 Task: Add the task  Add a feature to import/export data in the app to the section Code Rush in the project TripleWorks and add a Due Date to the respective task as 2023/07/19.
Action: Mouse moved to (752, 523)
Screenshot: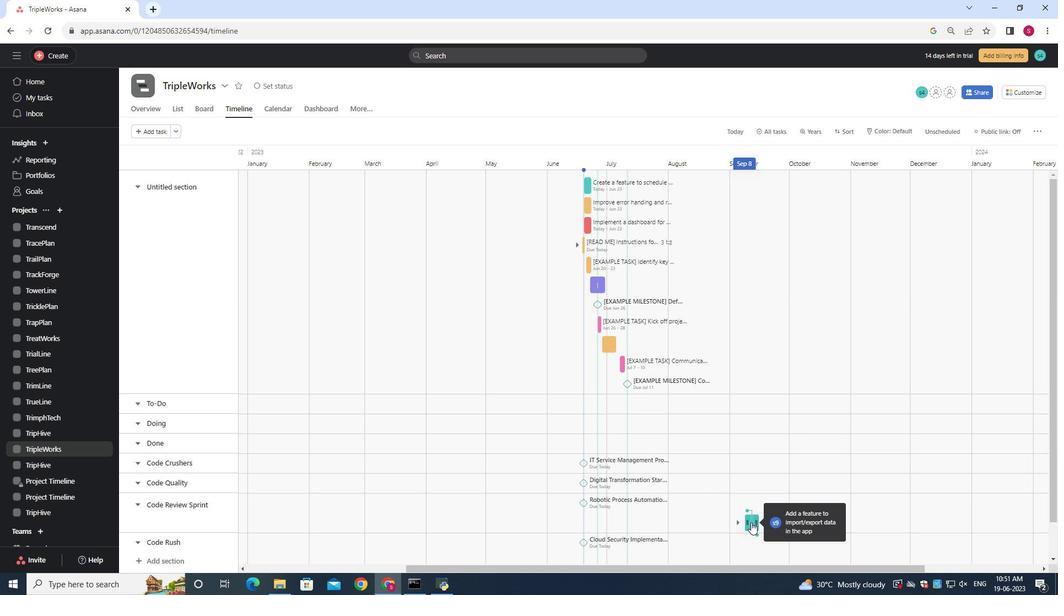 
Action: Mouse pressed left at (752, 523)
Screenshot: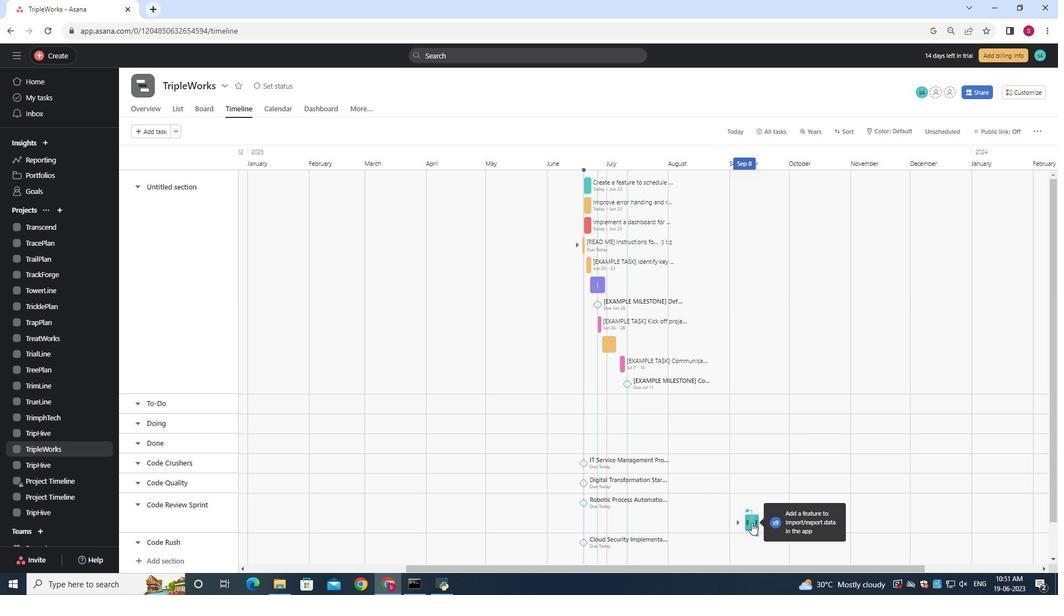 
Action: Mouse moved to (747, 536)
Screenshot: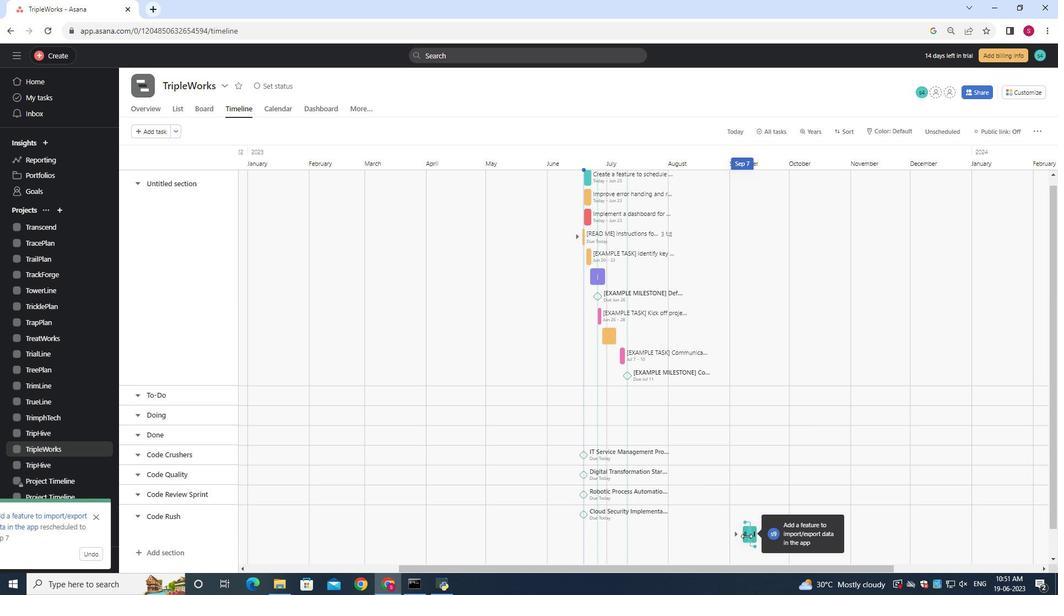 
Action: Mouse pressed left at (747, 536)
Screenshot: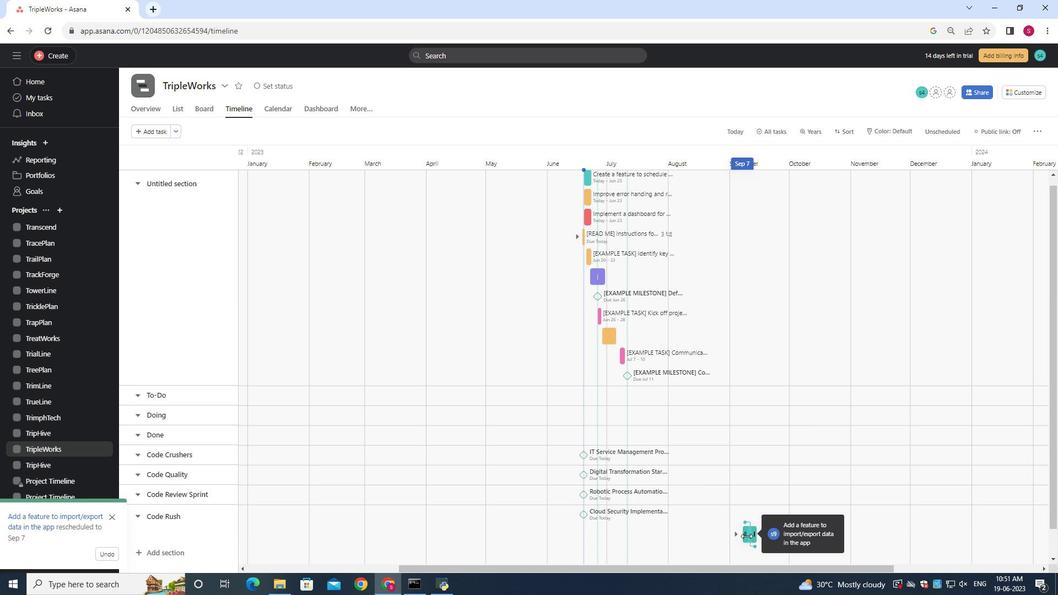 
Action: Mouse moved to (750, 534)
Screenshot: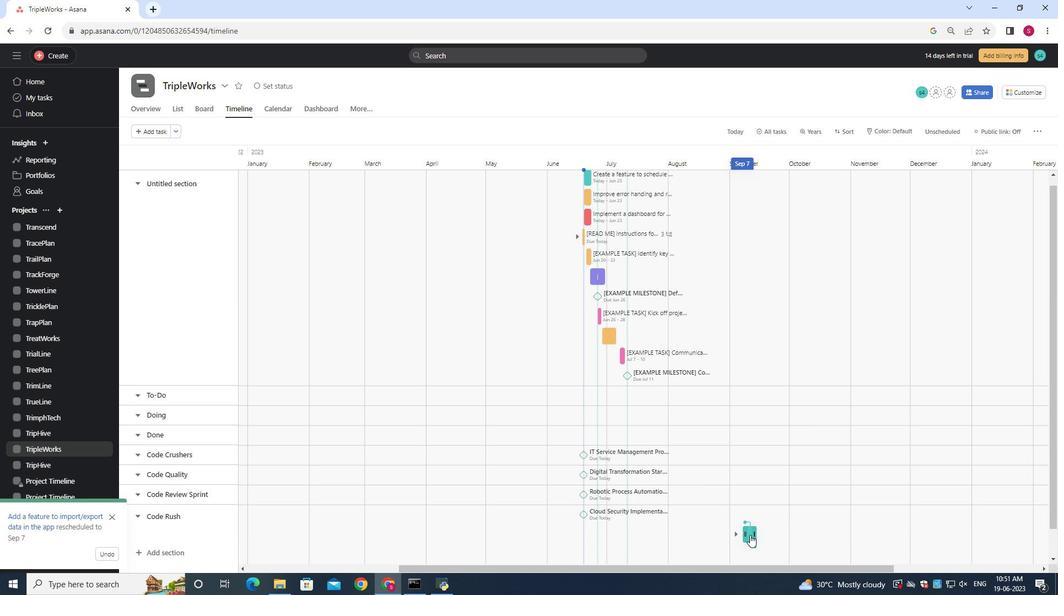
Action: Mouse pressed left at (750, 534)
Screenshot: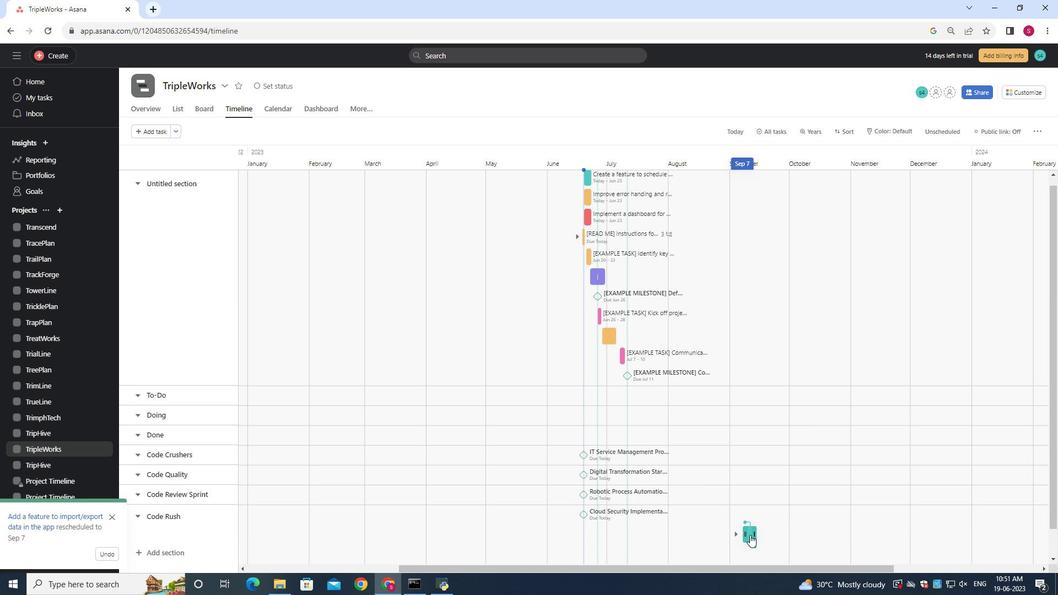 
Action: Mouse moved to (836, 205)
Screenshot: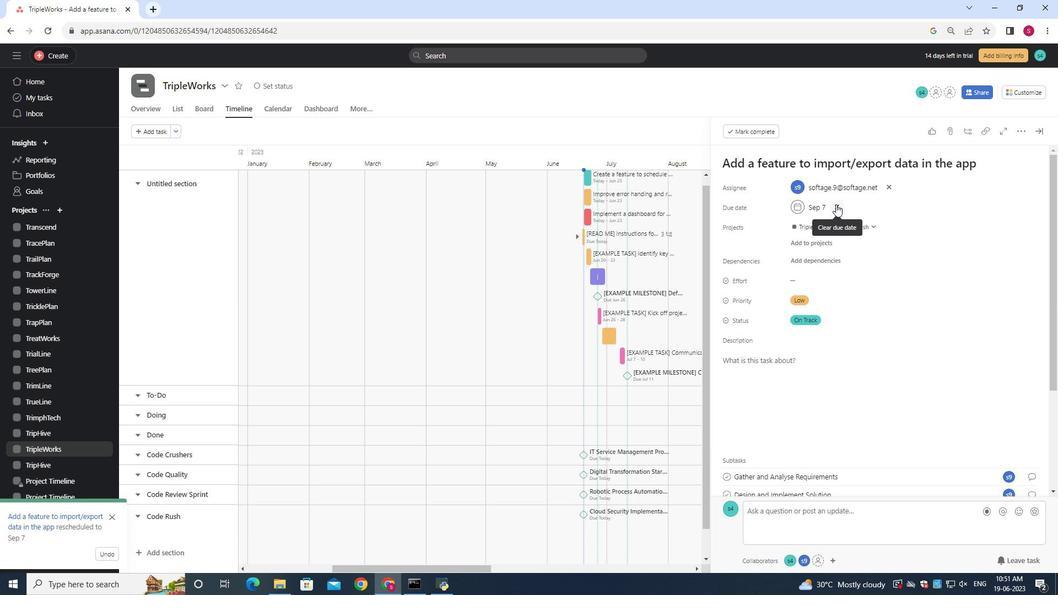
Action: Mouse pressed left at (836, 205)
Screenshot: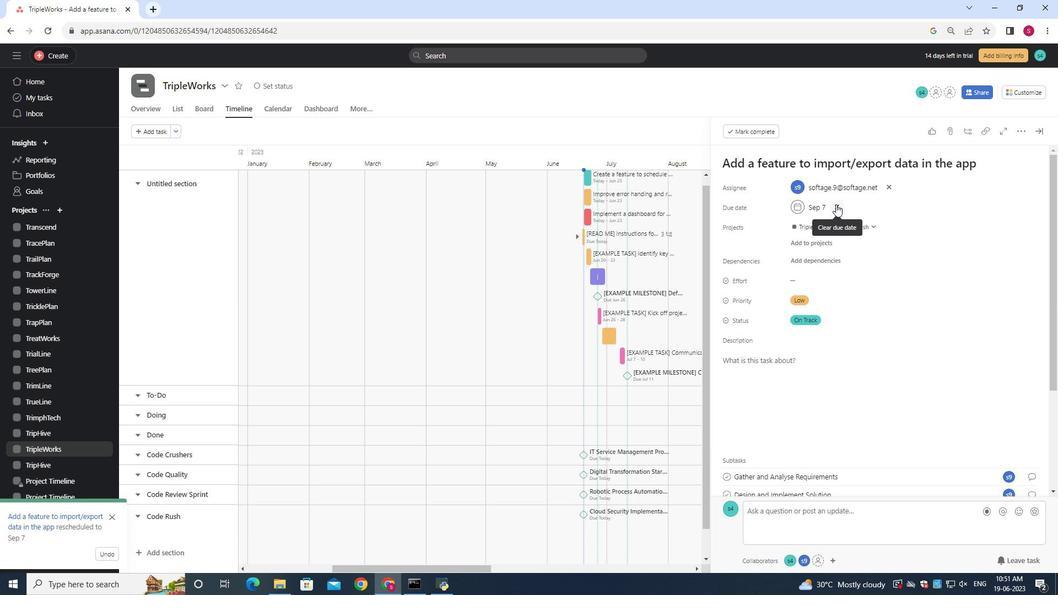 
Action: Mouse moved to (826, 209)
Screenshot: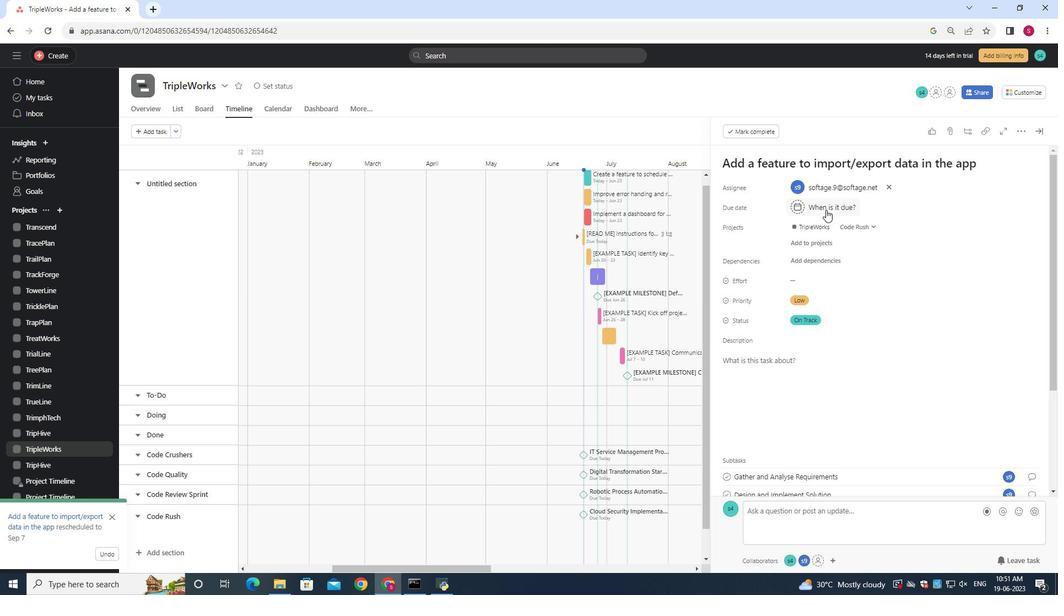 
Action: Mouse pressed left at (826, 209)
Screenshot: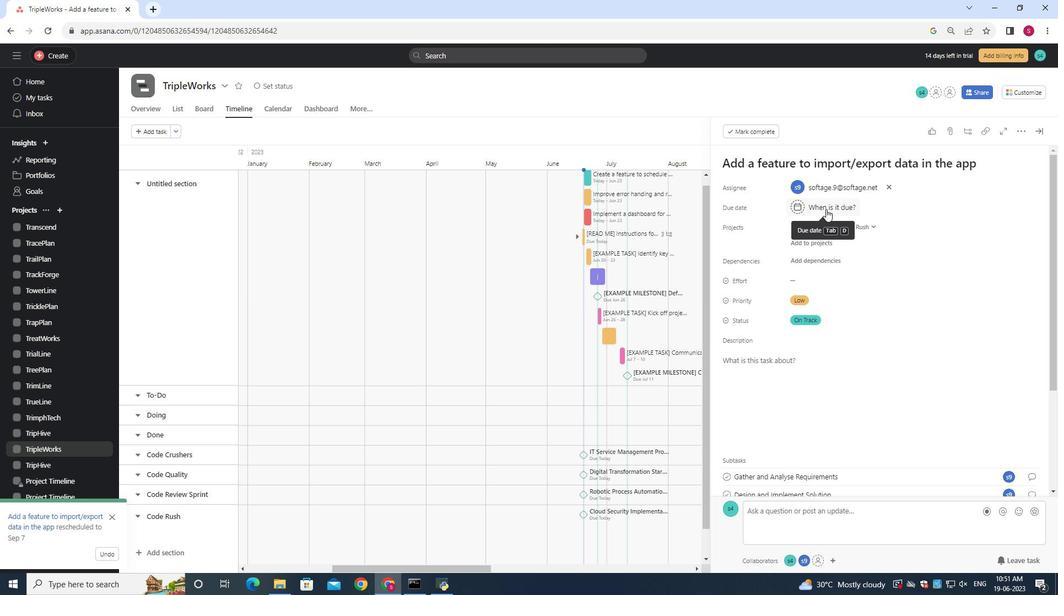 
Action: Mouse moved to (822, 245)
Screenshot: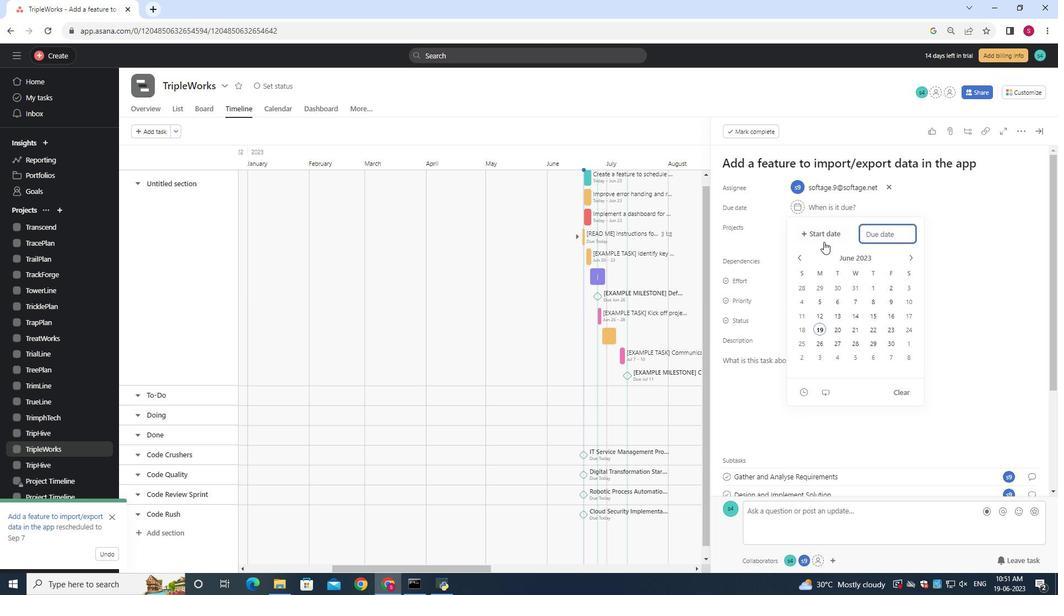 
Action: Key pressed 2023/07/19<Key.enter>
Screenshot: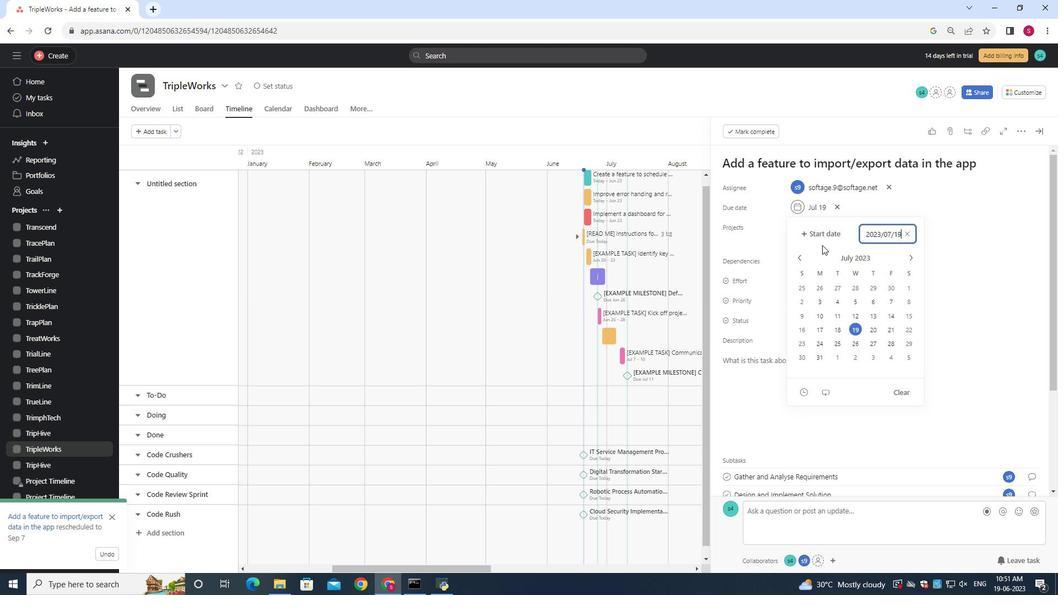 
